 Task: Check the average views per listing of view in the last 5 years.
Action: Mouse moved to (893, 197)
Screenshot: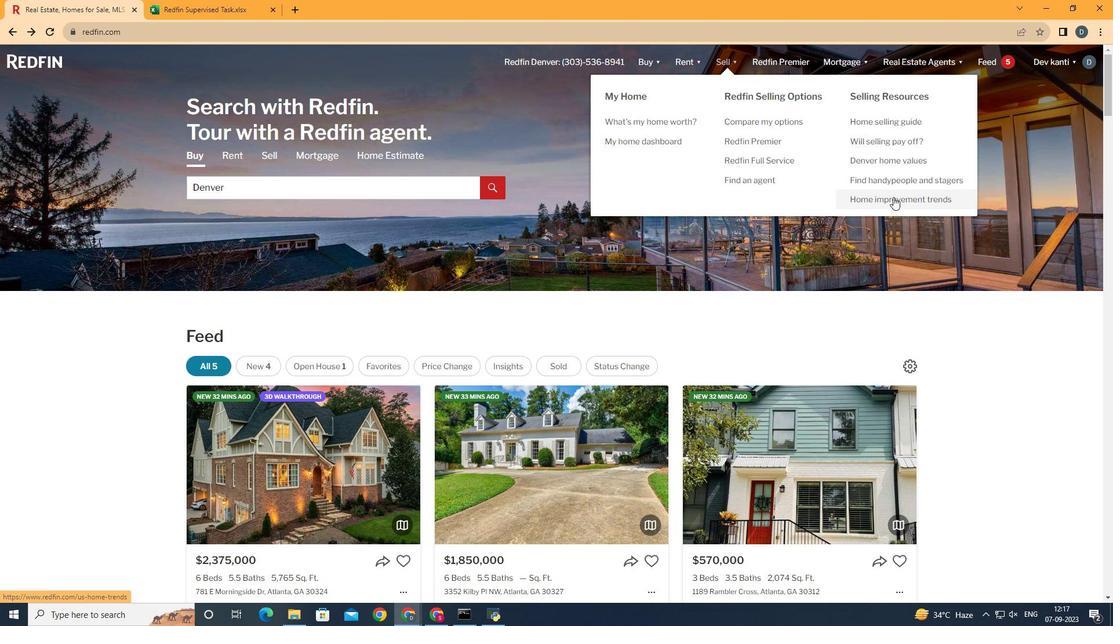 
Action: Mouse pressed left at (893, 197)
Screenshot: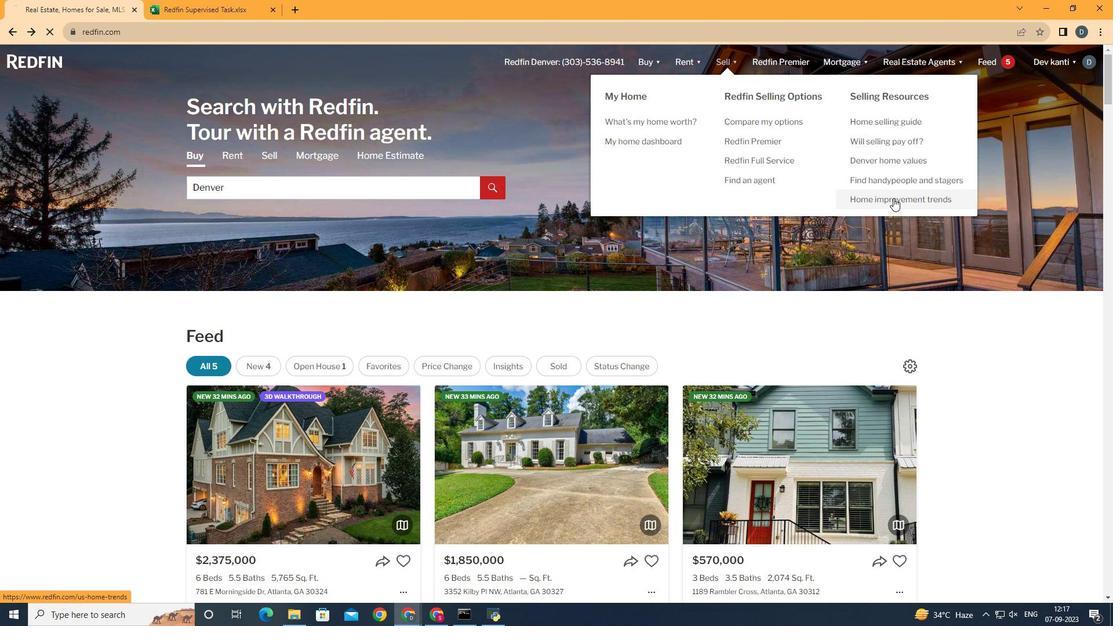 
Action: Mouse moved to (288, 214)
Screenshot: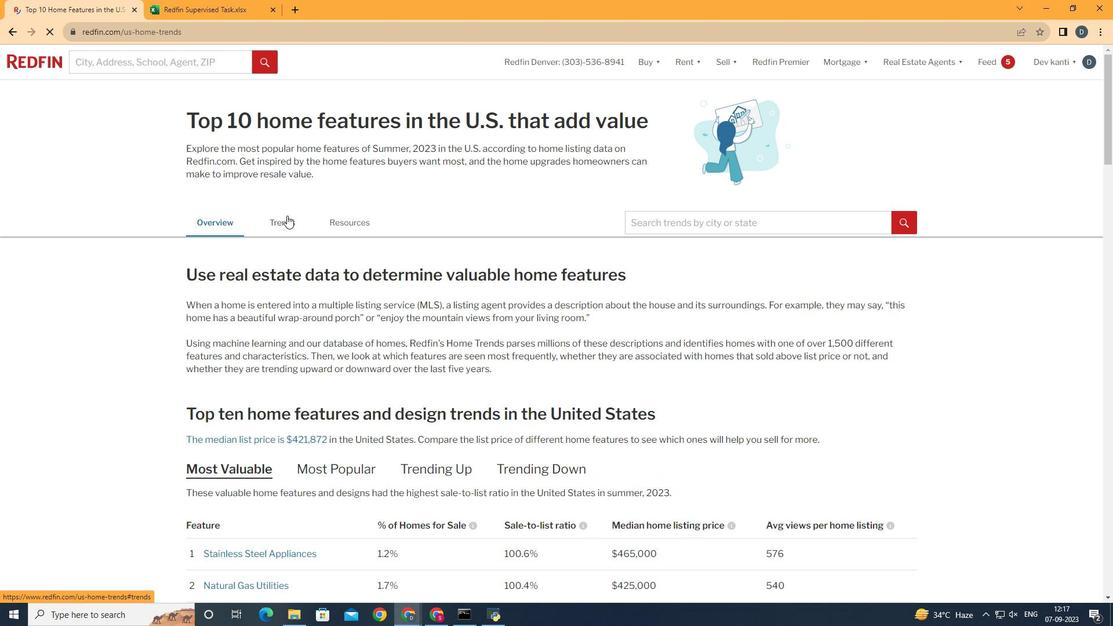 
Action: Mouse pressed left at (288, 214)
Screenshot: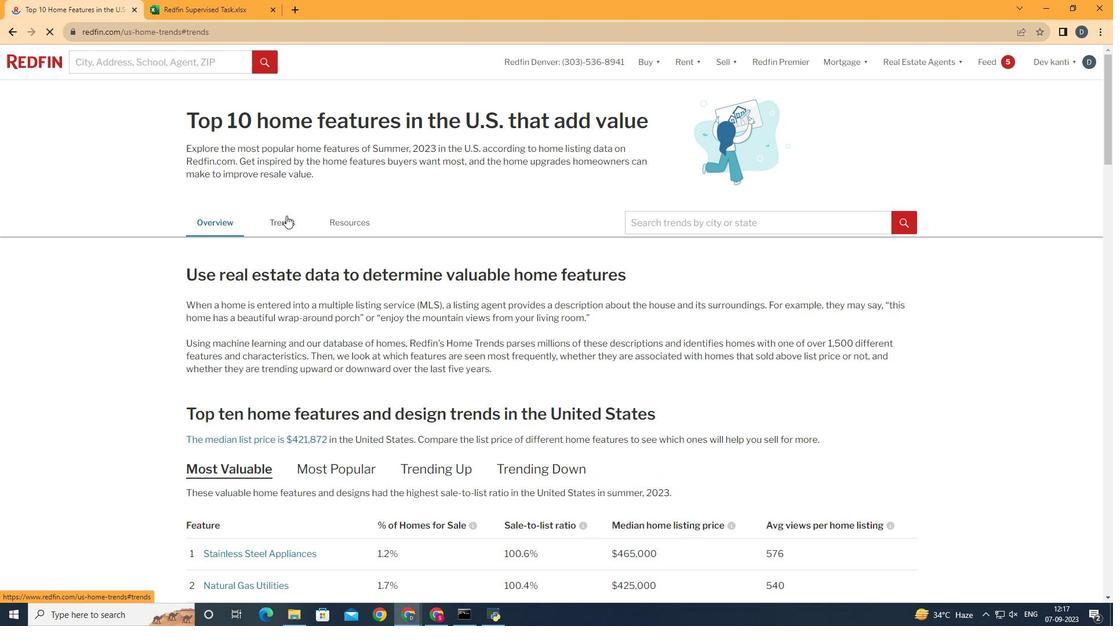 
Action: Mouse moved to (456, 301)
Screenshot: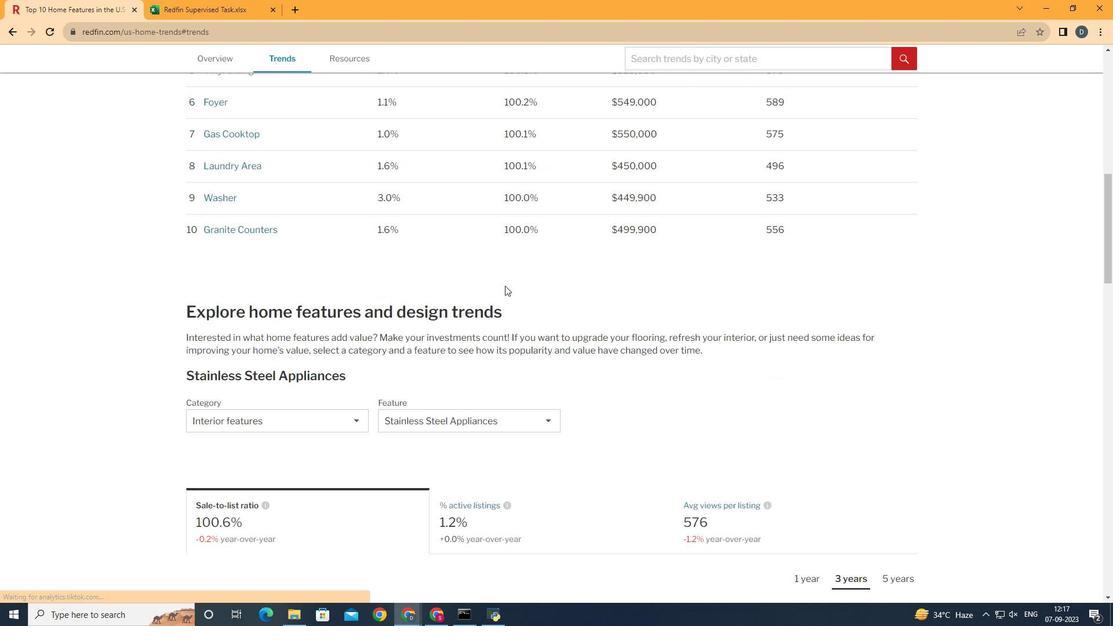 
Action: Mouse scrolled (456, 300) with delta (0, 0)
Screenshot: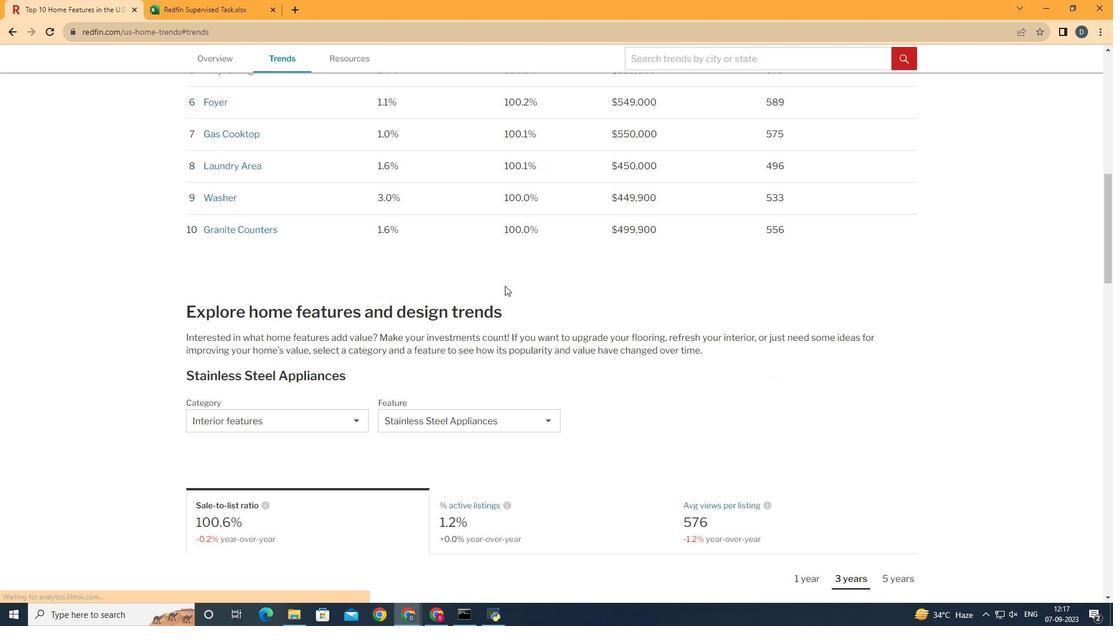 
Action: Mouse moved to (457, 300)
Screenshot: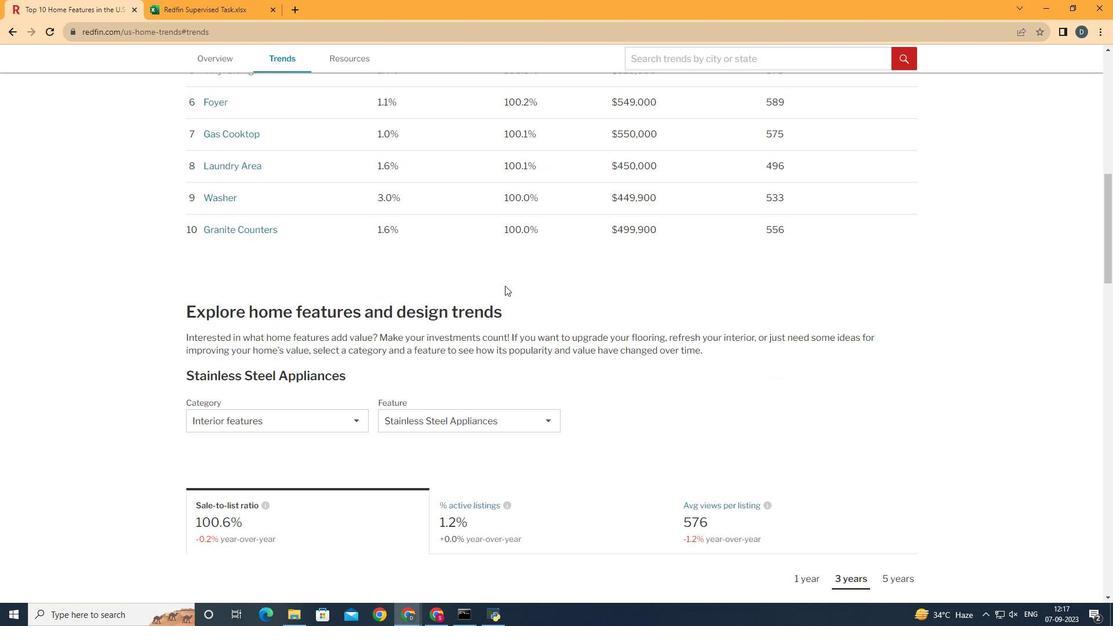 
Action: Mouse scrolled (457, 299) with delta (0, 0)
Screenshot: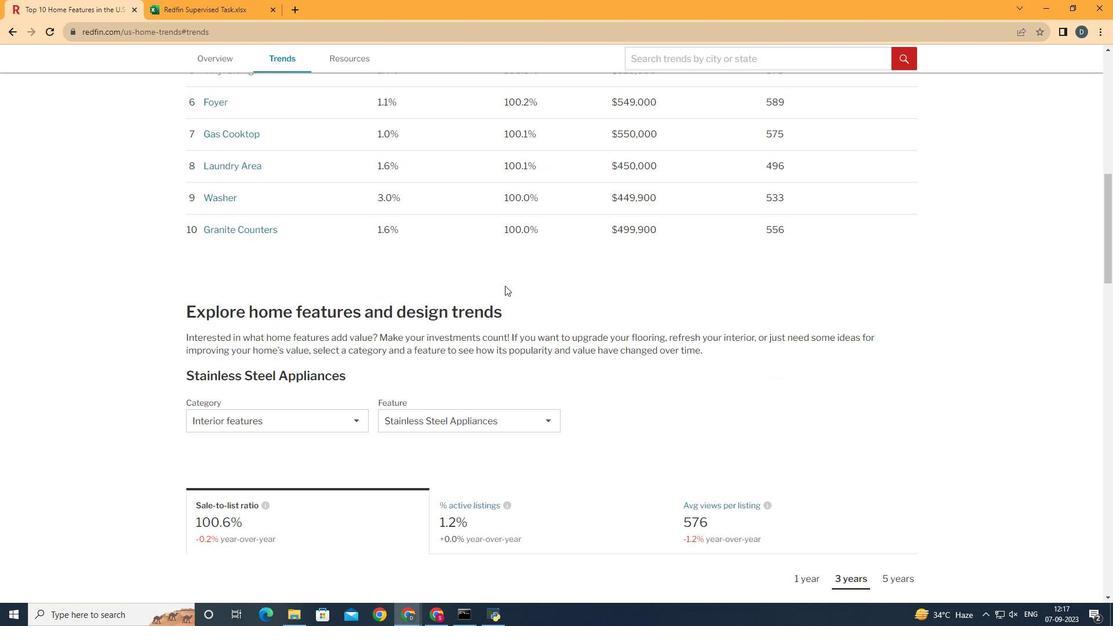
Action: Mouse scrolled (457, 299) with delta (0, 0)
Screenshot: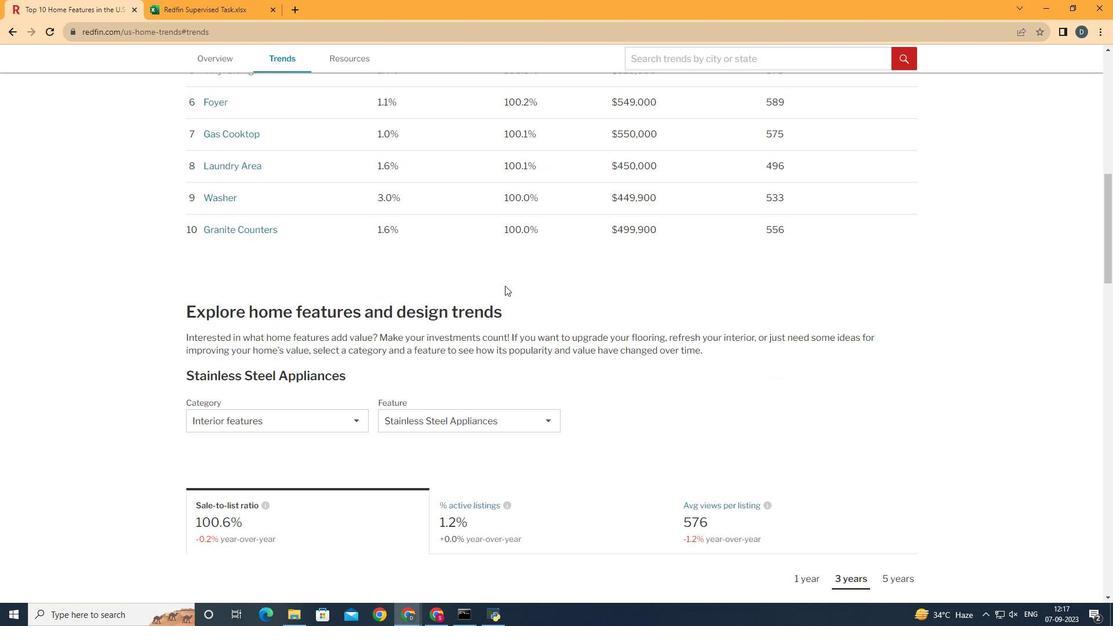 
Action: Mouse moved to (462, 300)
Screenshot: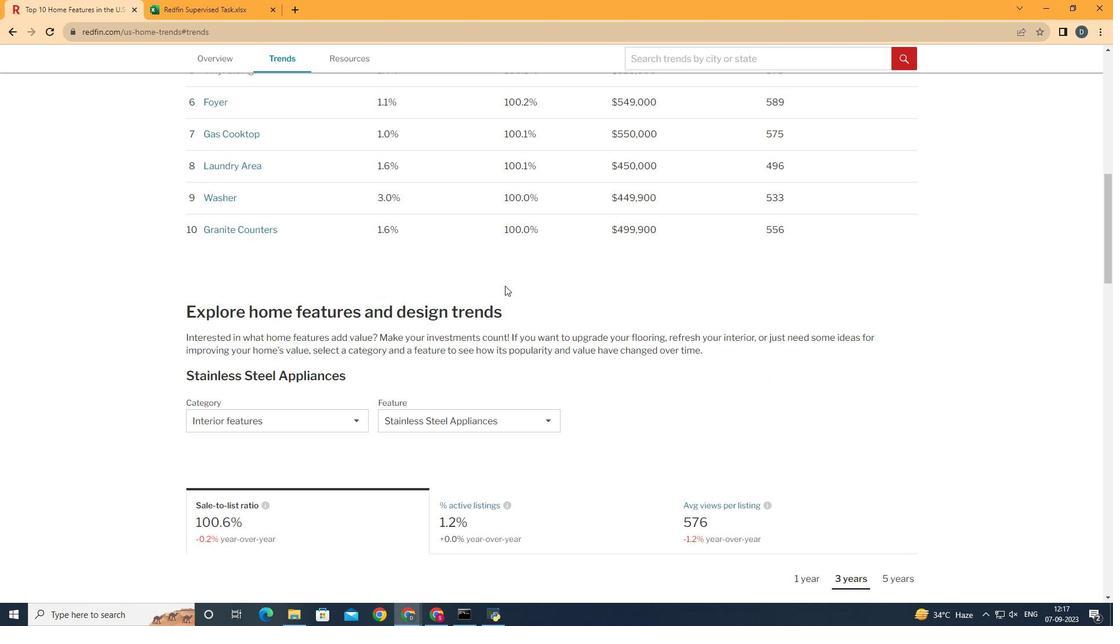 
Action: Mouse scrolled (462, 299) with delta (0, 0)
Screenshot: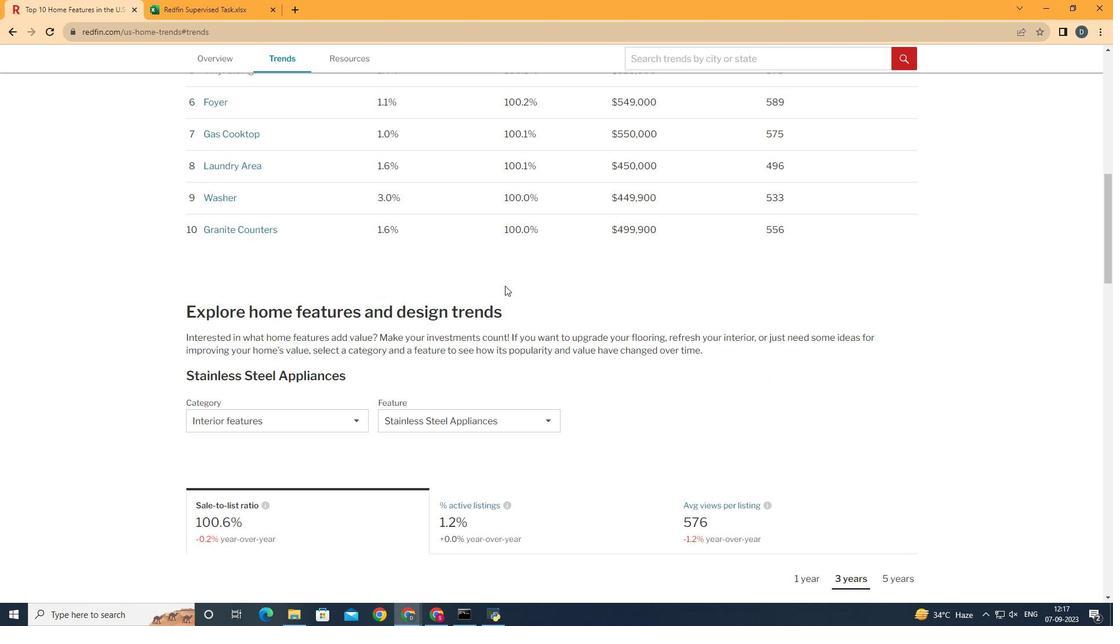 
Action: Mouse moved to (481, 295)
Screenshot: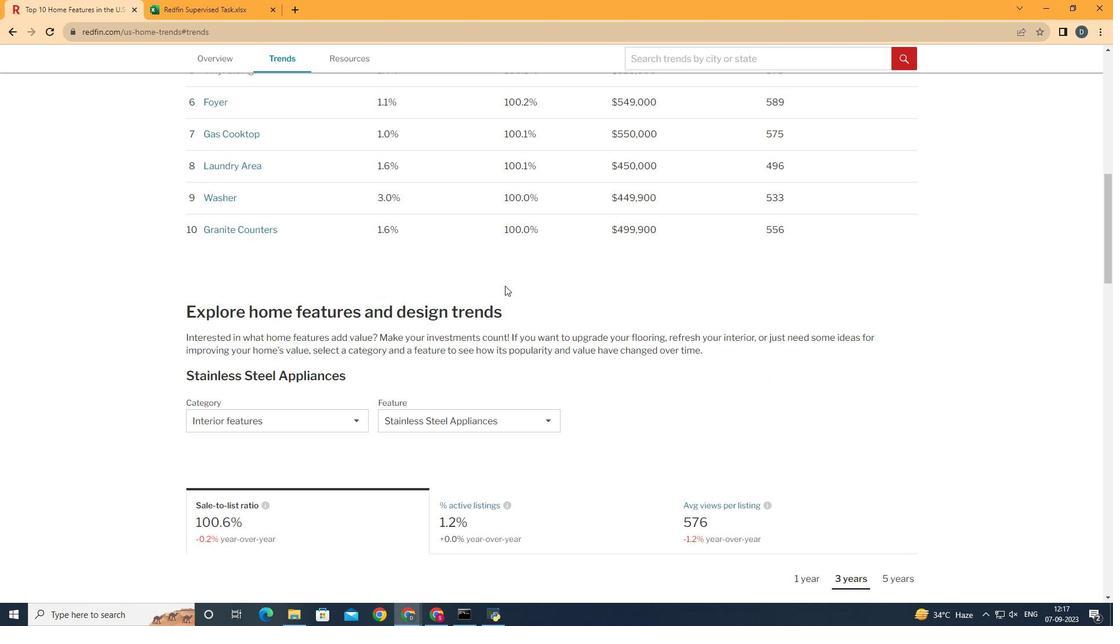 
Action: Mouse scrolled (481, 295) with delta (0, 0)
Screenshot: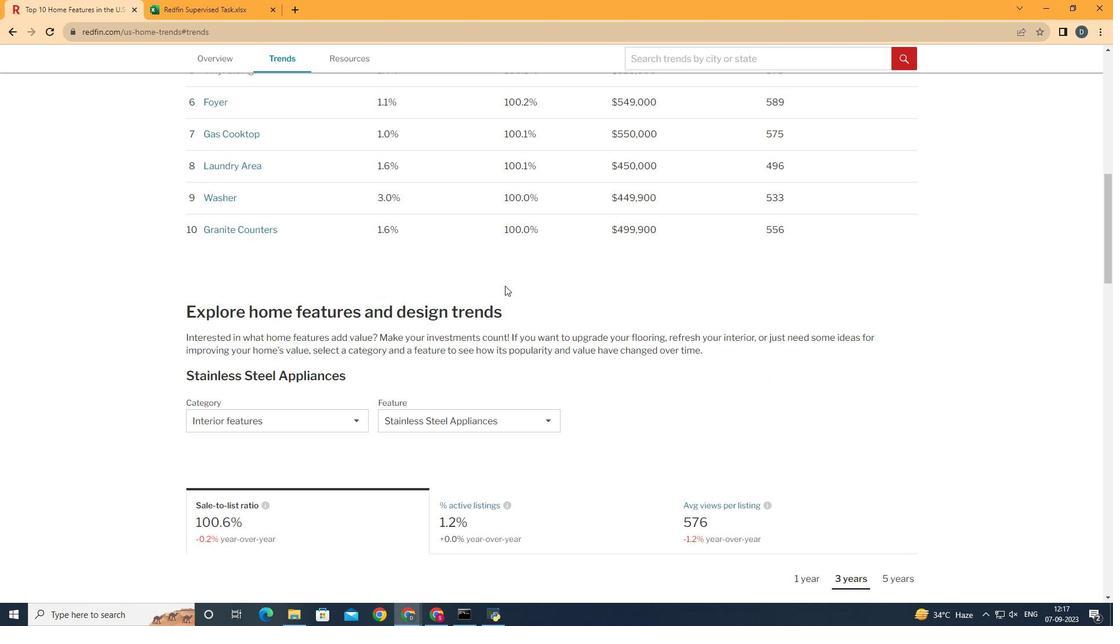 
Action: Mouse moved to (505, 285)
Screenshot: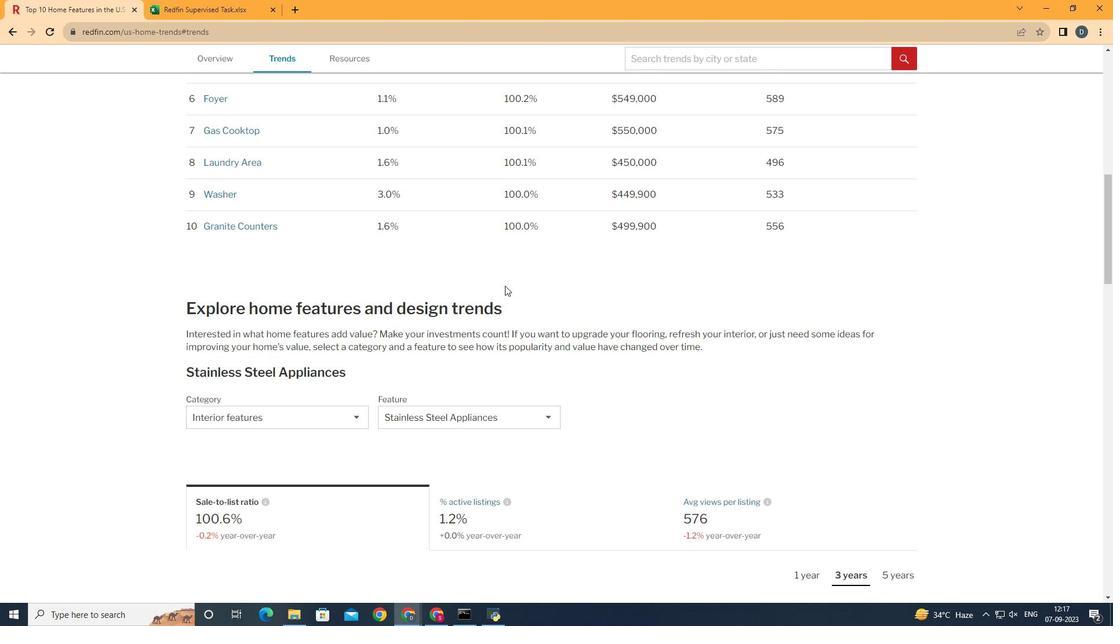 
Action: Mouse scrolled (505, 285) with delta (0, 0)
Screenshot: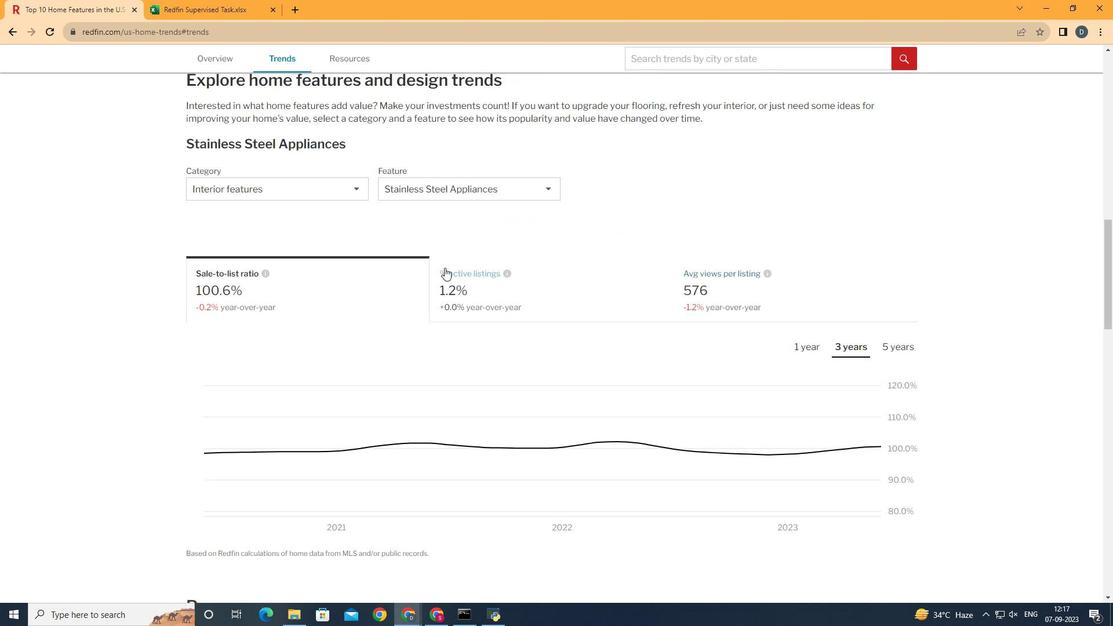 
Action: Mouse scrolled (505, 285) with delta (0, 0)
Screenshot: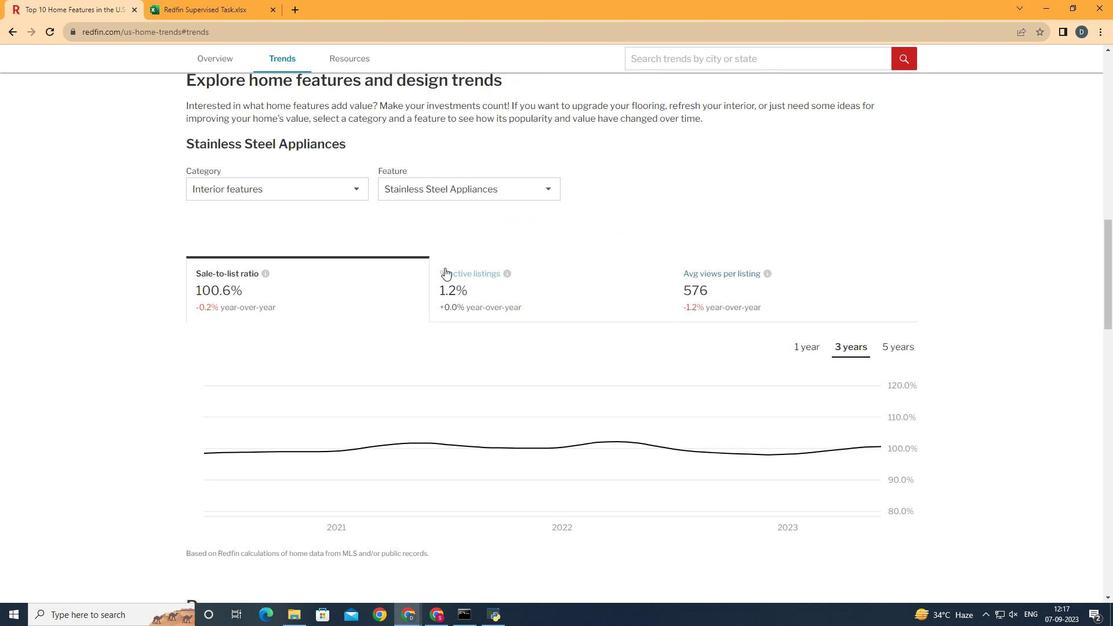 
Action: Mouse scrolled (505, 285) with delta (0, 0)
Screenshot: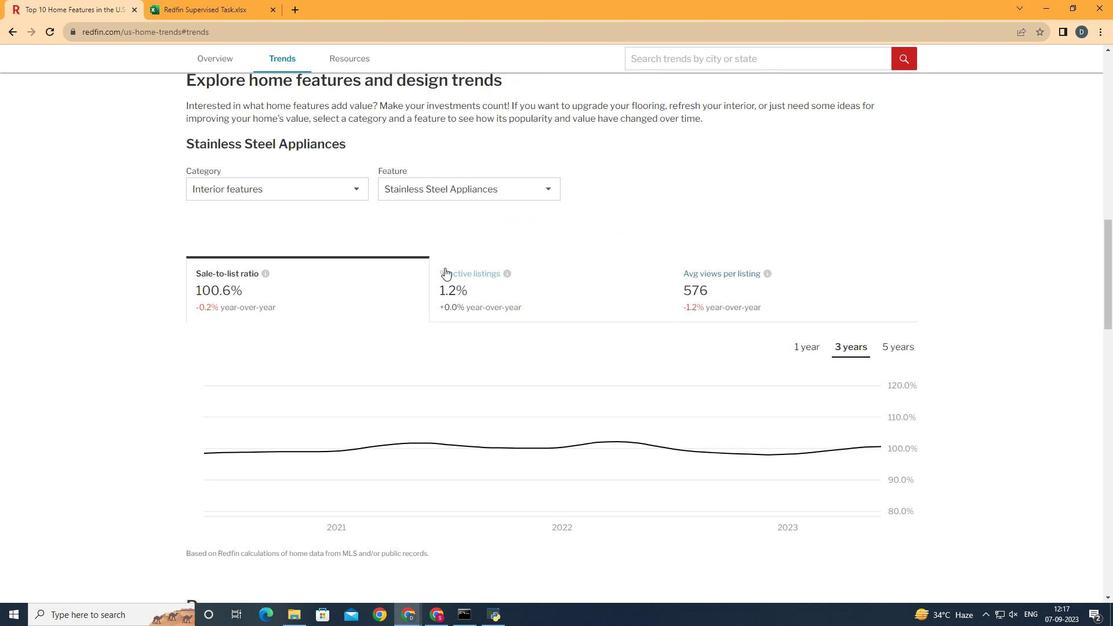 
Action: Mouse scrolled (505, 285) with delta (0, 0)
Screenshot: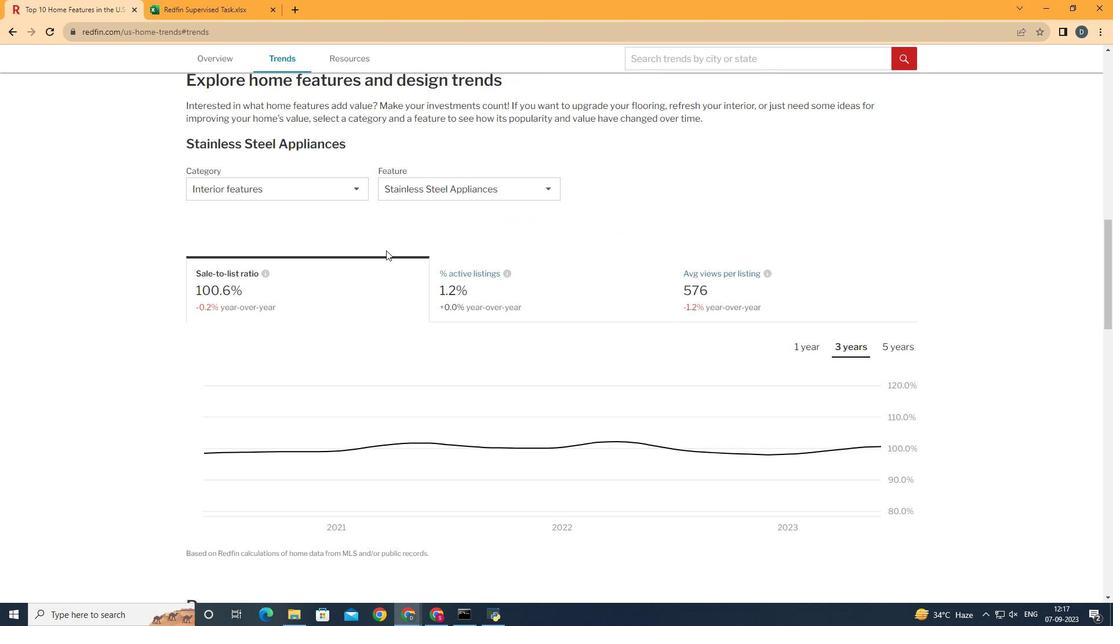 
Action: Mouse moved to (325, 183)
Screenshot: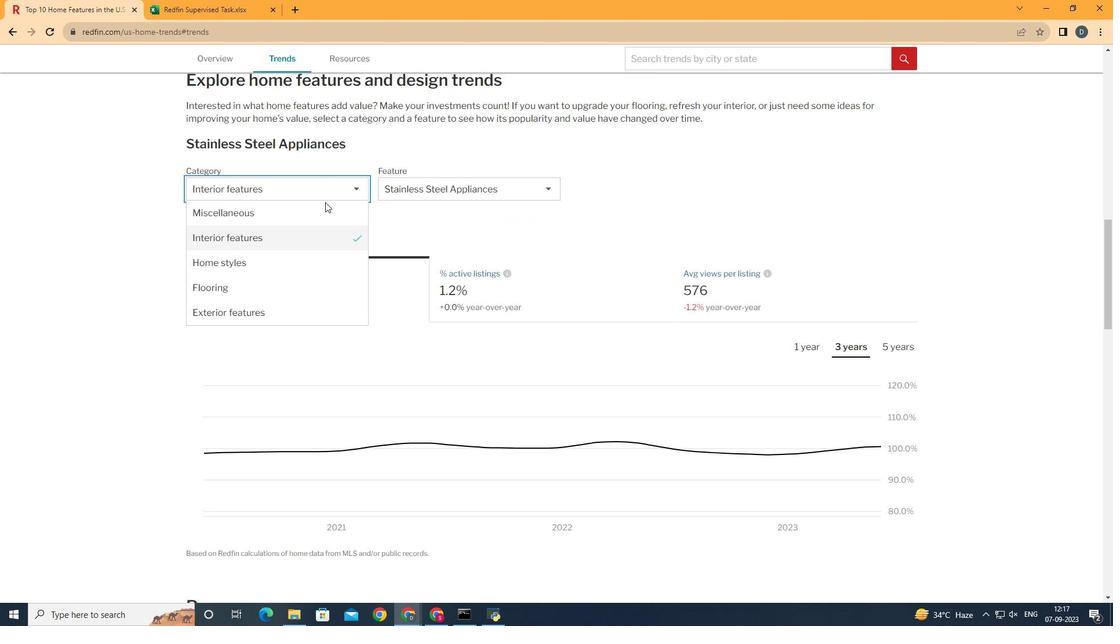 
Action: Mouse pressed left at (325, 183)
Screenshot: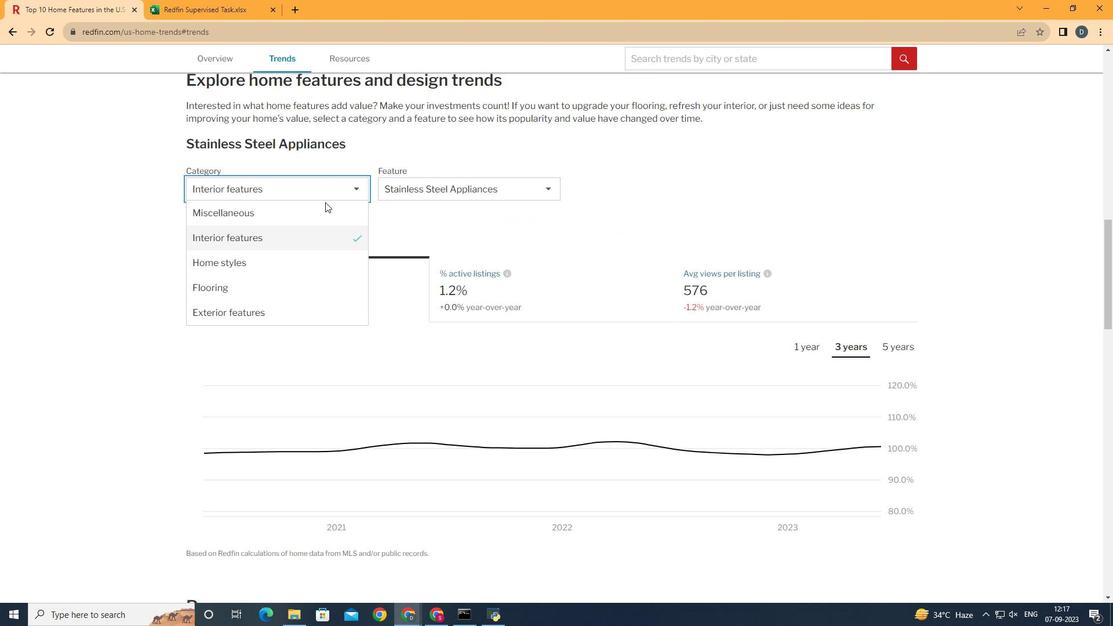 
Action: Mouse moved to (327, 219)
Screenshot: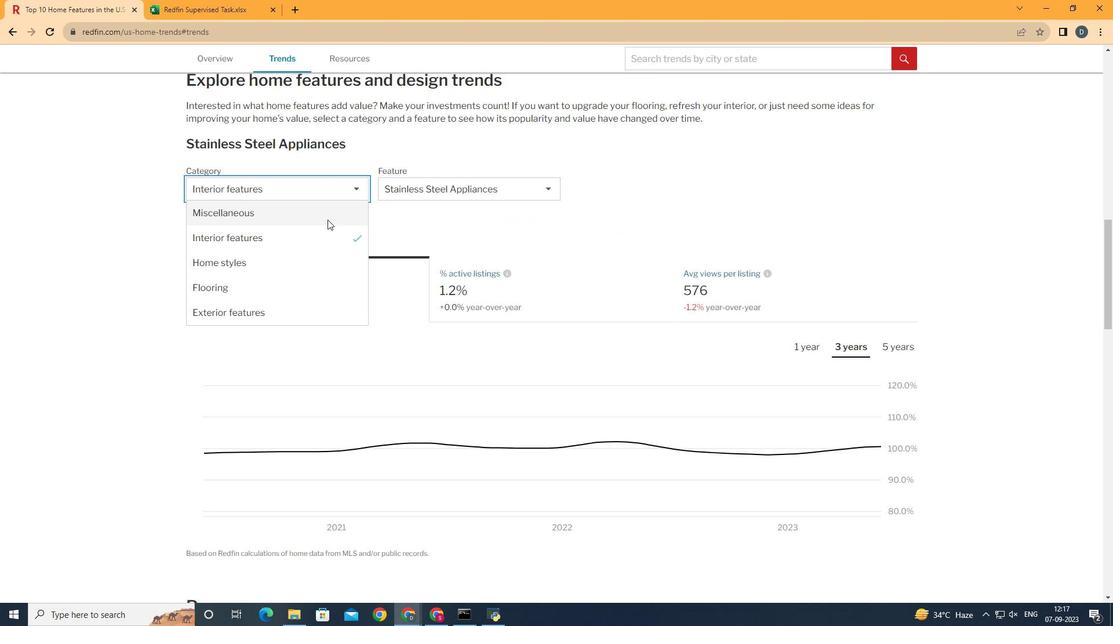 
Action: Mouse pressed left at (327, 219)
Screenshot: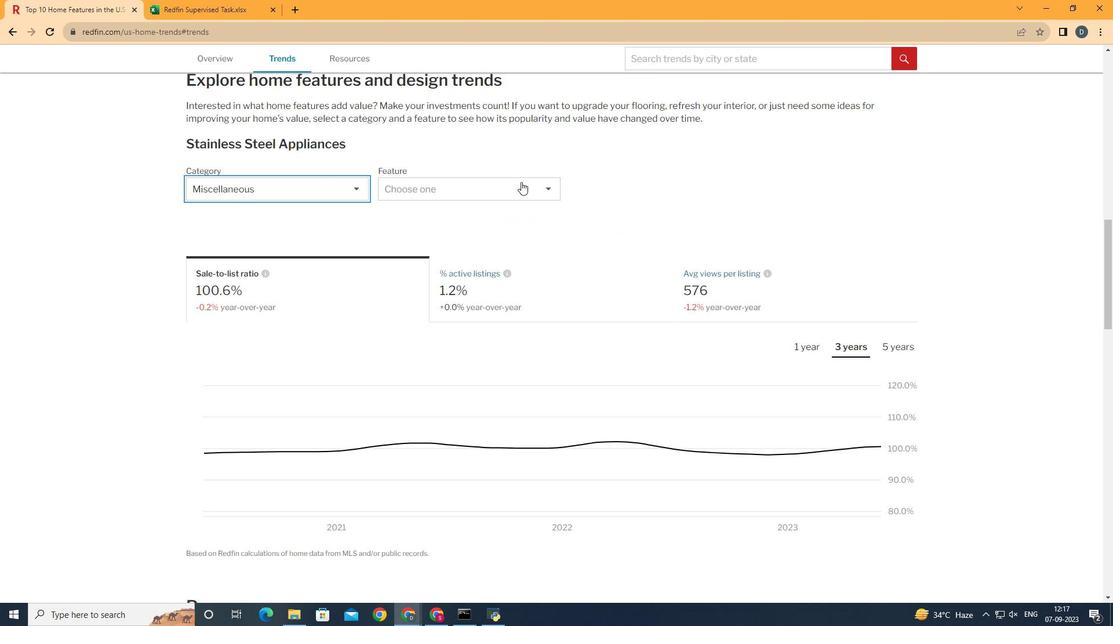 
Action: Mouse moved to (521, 182)
Screenshot: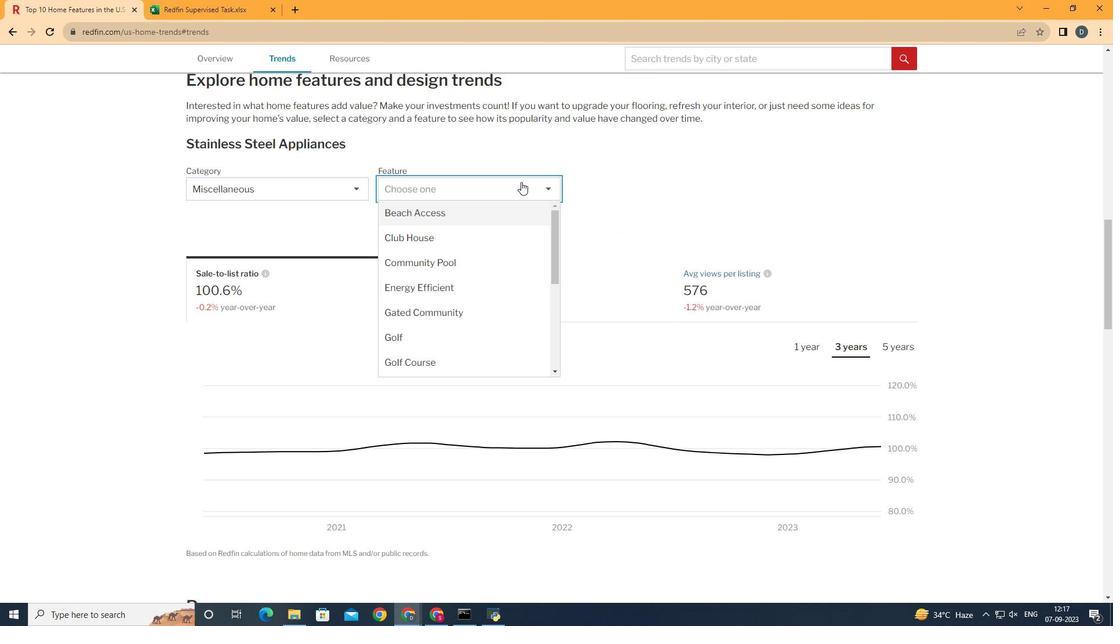 
Action: Mouse pressed left at (521, 182)
Screenshot: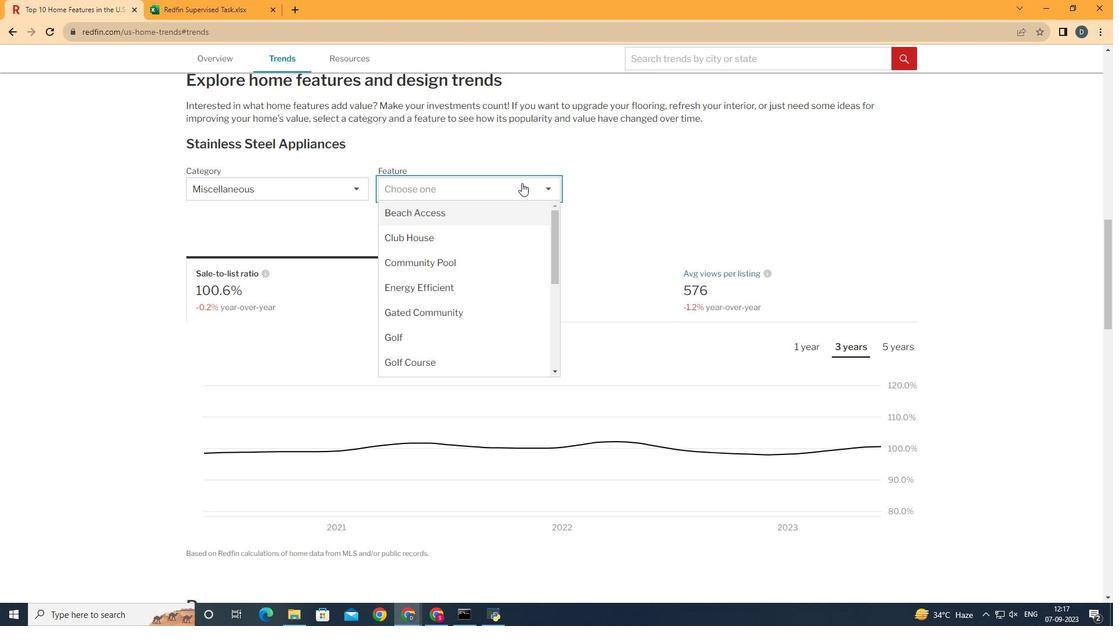 
Action: Mouse moved to (528, 302)
Screenshot: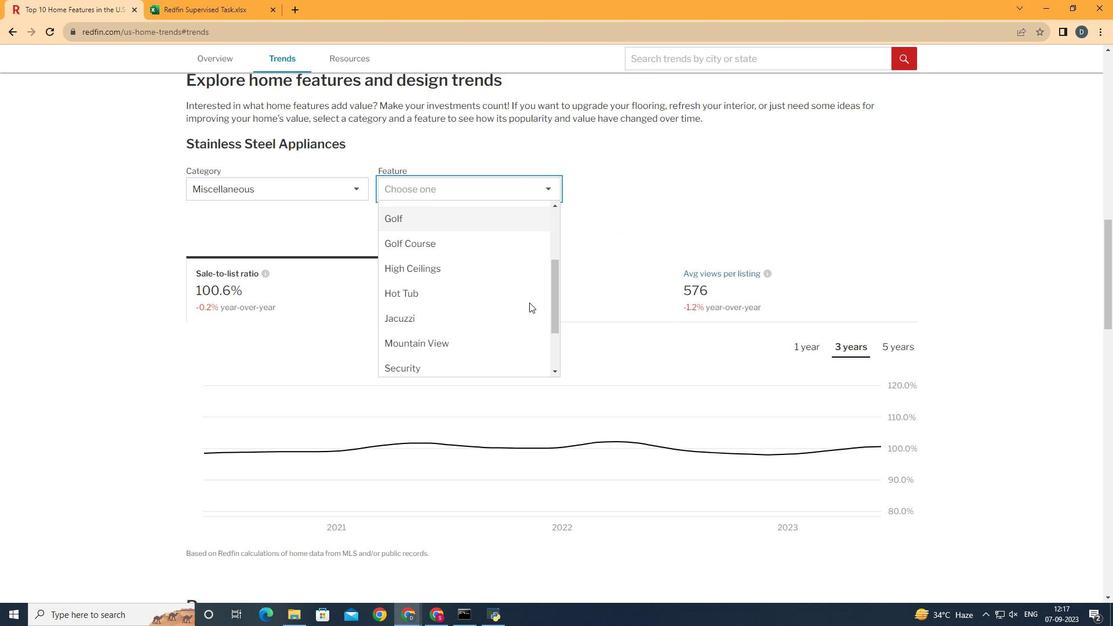 
Action: Mouse scrolled (528, 302) with delta (0, 0)
Screenshot: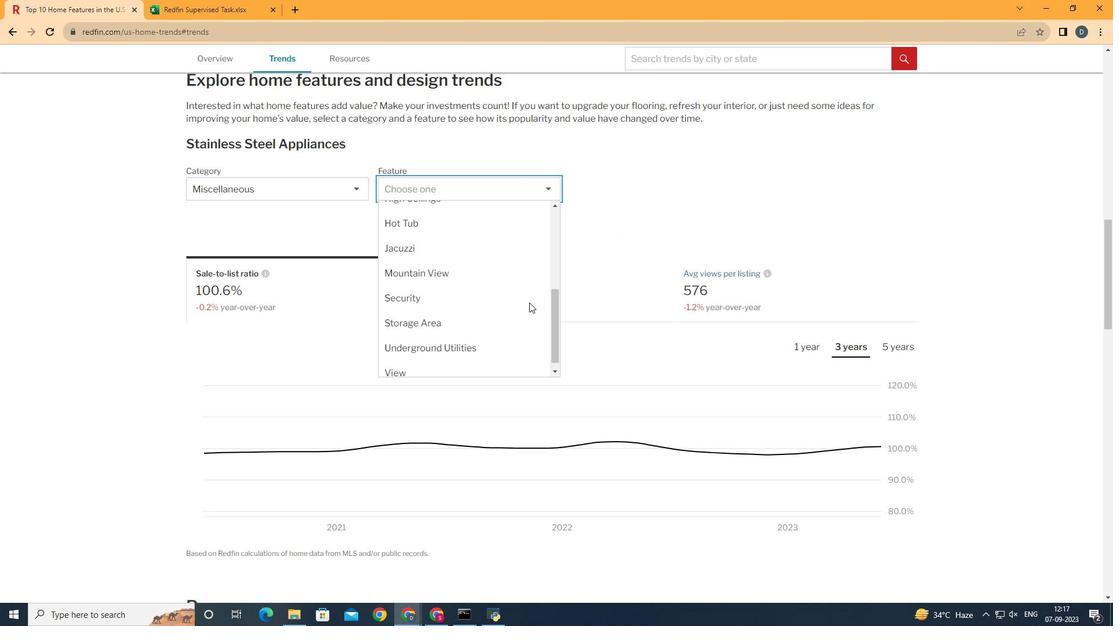 
Action: Mouse scrolled (528, 302) with delta (0, 0)
Screenshot: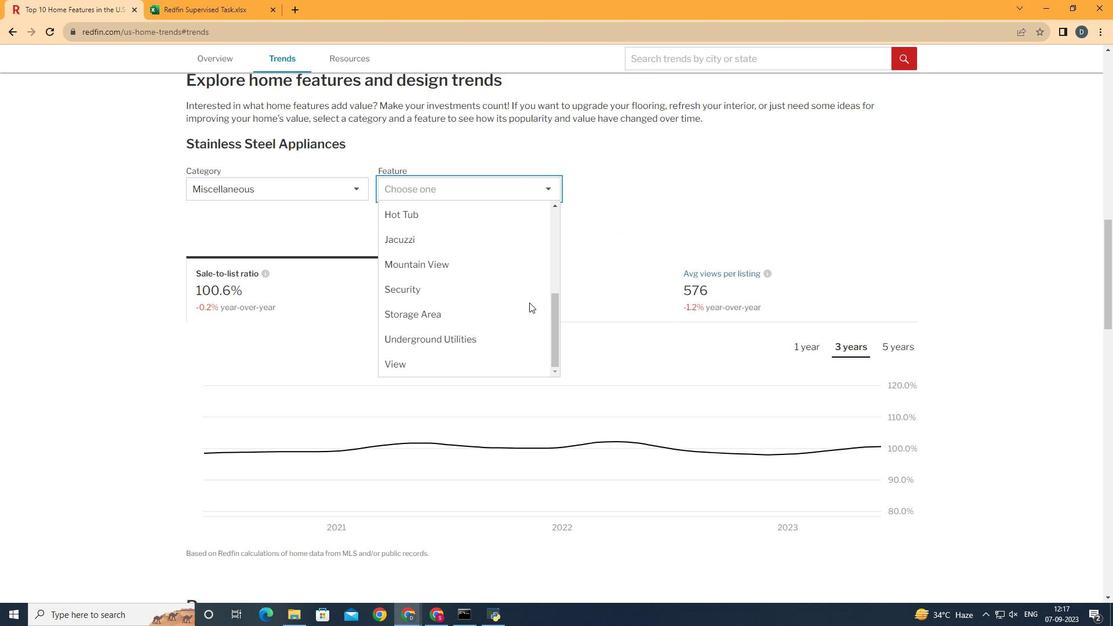 
Action: Mouse scrolled (528, 302) with delta (0, 0)
Screenshot: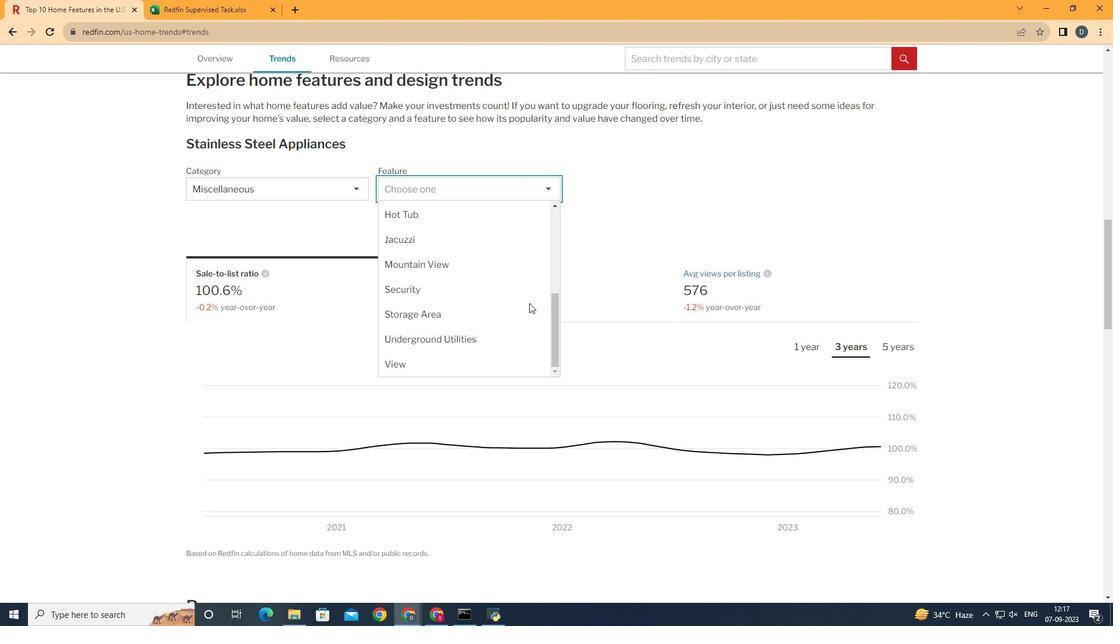 
Action: Mouse moved to (528, 302)
Screenshot: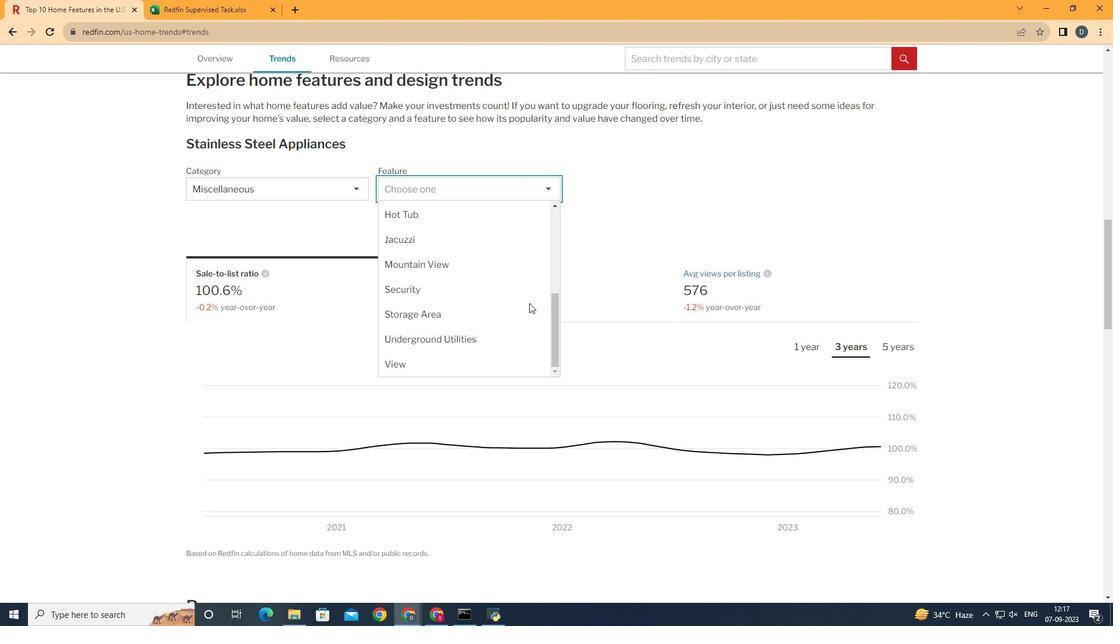 
Action: Mouse scrolled (528, 302) with delta (0, 0)
Screenshot: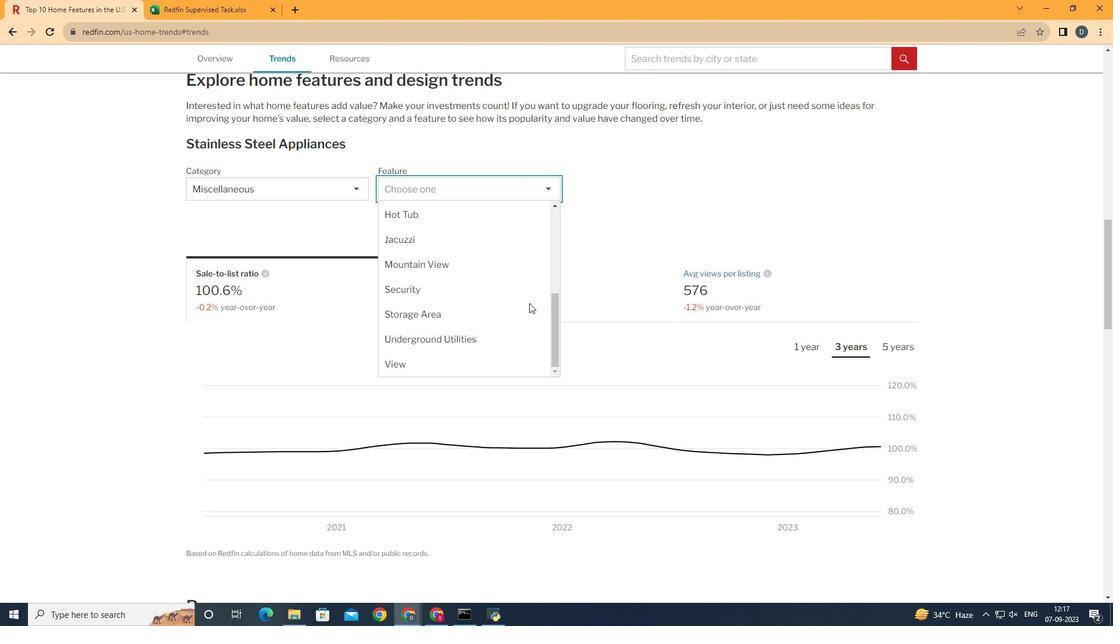 
Action: Mouse moved to (529, 302)
Screenshot: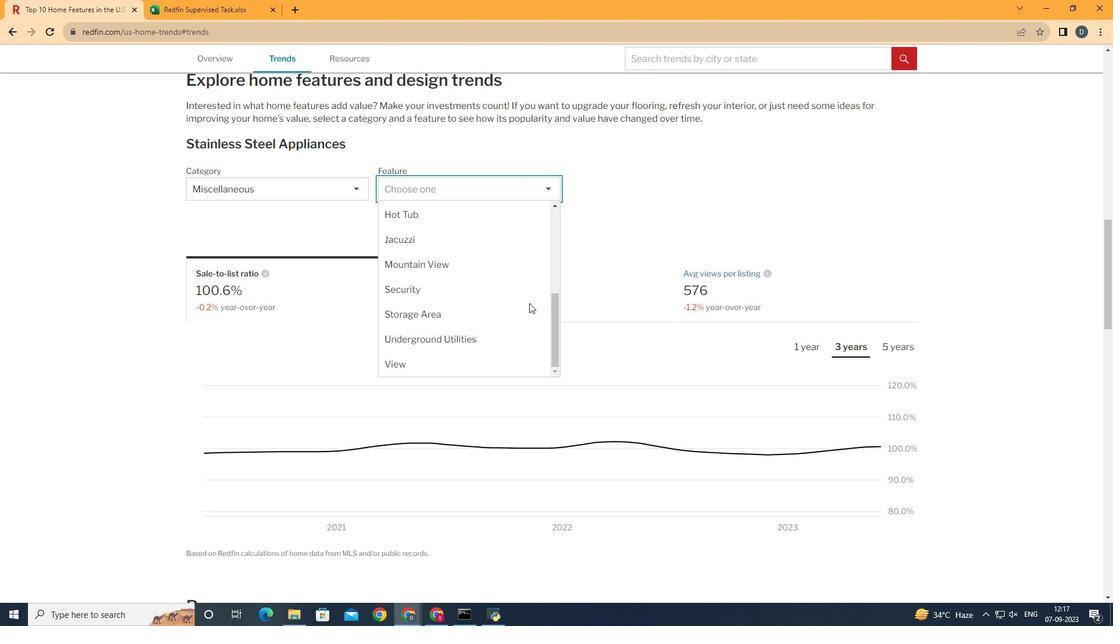 
Action: Mouse scrolled (529, 302) with delta (0, 0)
Screenshot: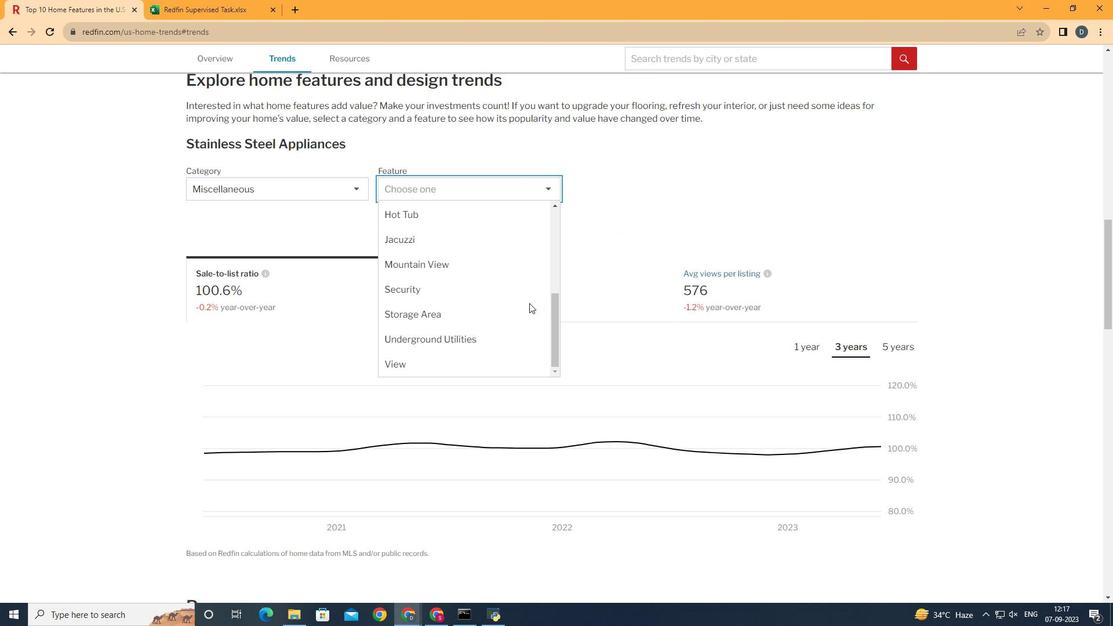 
Action: Mouse scrolled (529, 302) with delta (0, 0)
Screenshot: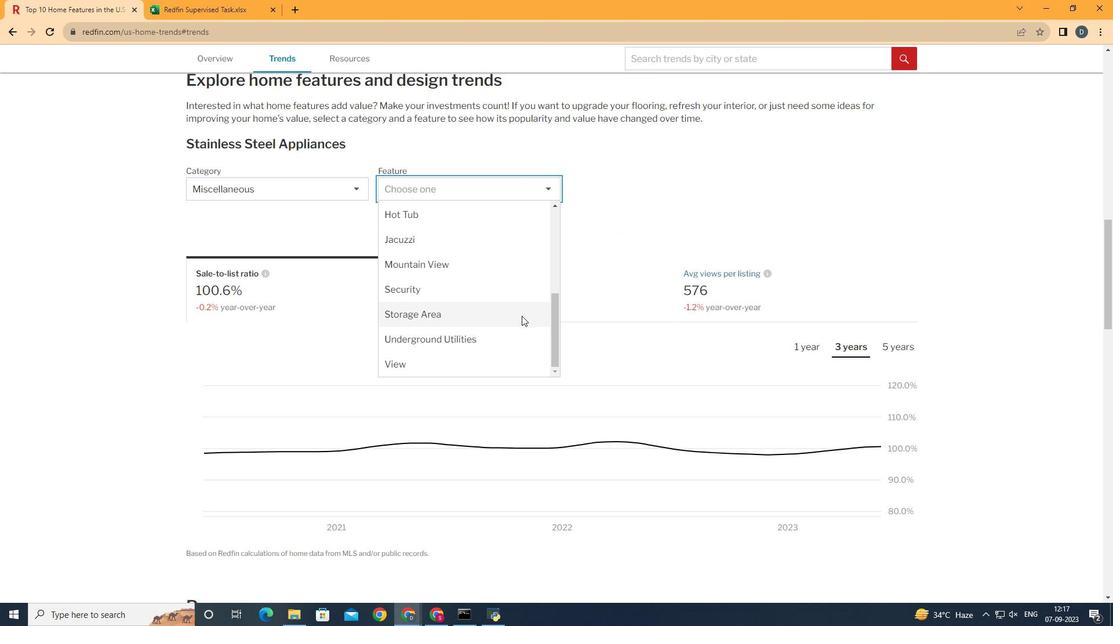 
Action: Mouse moved to (500, 366)
Screenshot: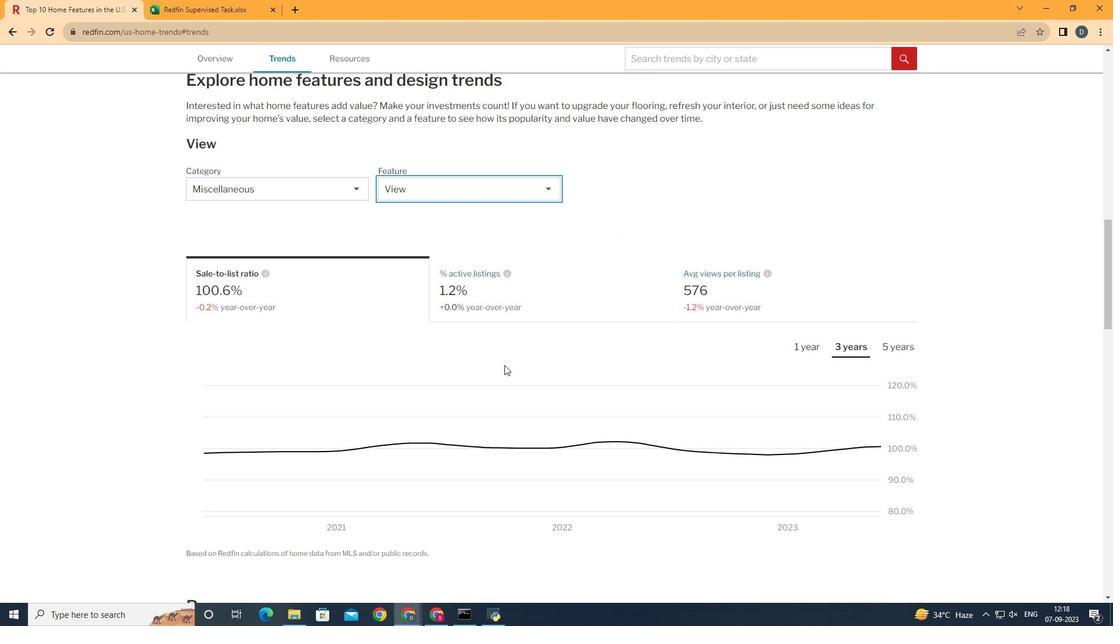 
Action: Mouse pressed left at (500, 366)
Screenshot: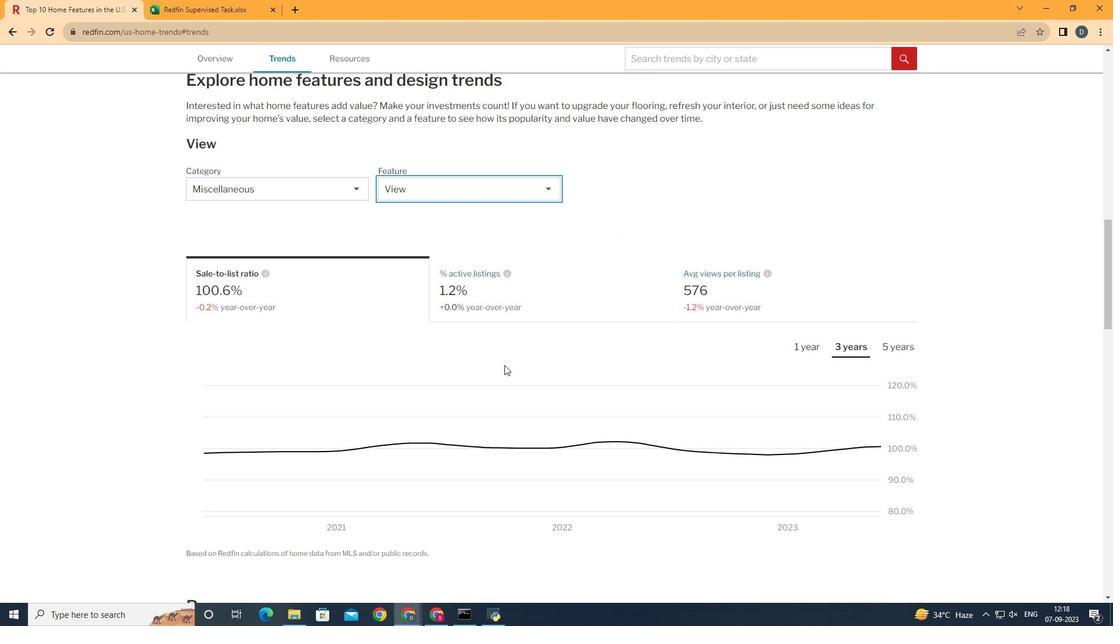 
Action: Mouse moved to (809, 294)
Screenshot: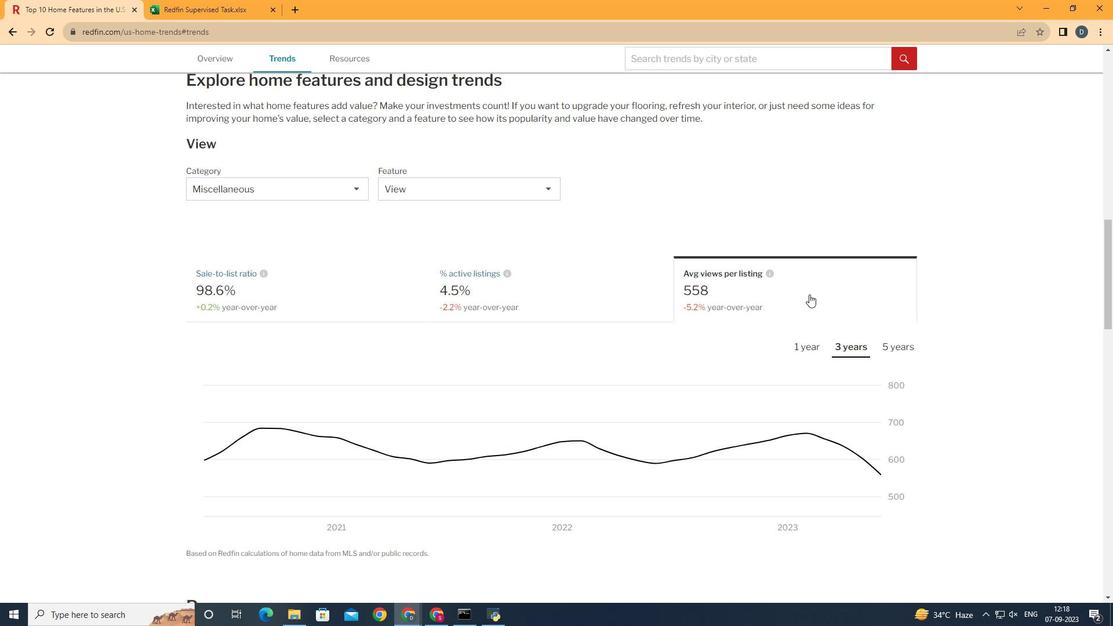 
Action: Mouse pressed left at (809, 294)
Screenshot: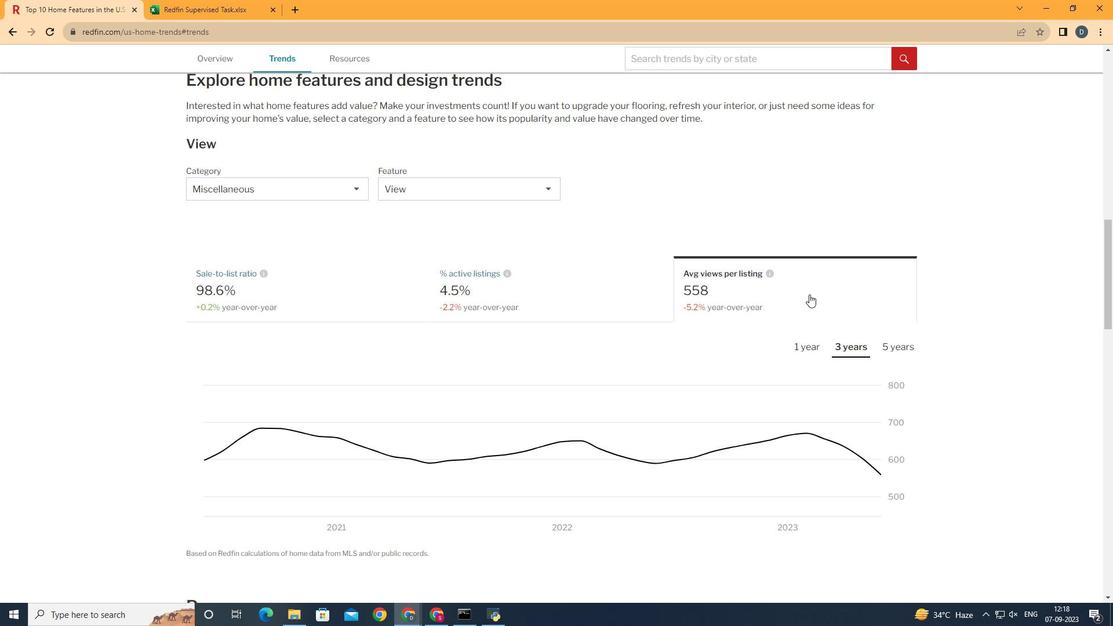 
Action: Mouse scrolled (809, 294) with delta (0, 0)
Screenshot: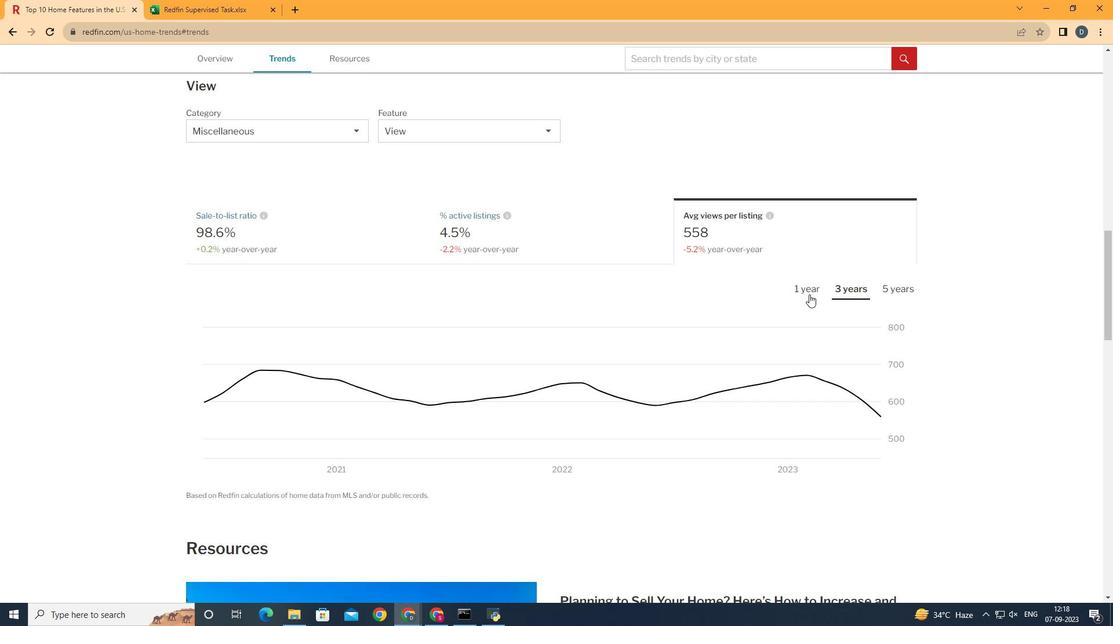 
Action: Mouse moved to (893, 288)
Screenshot: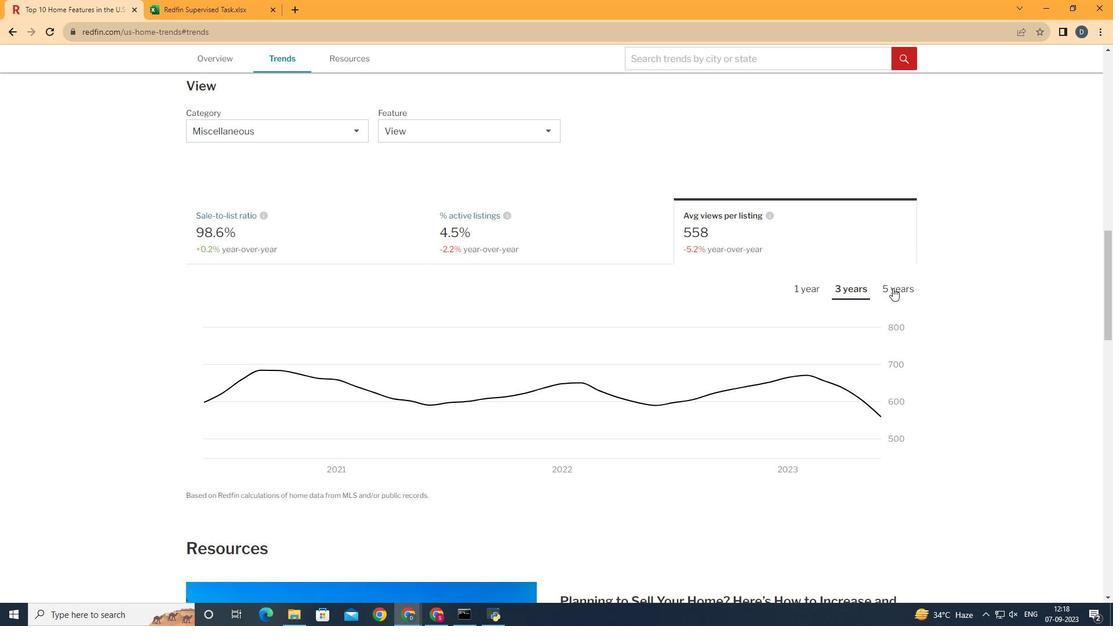 
Action: Mouse pressed left at (893, 288)
Screenshot: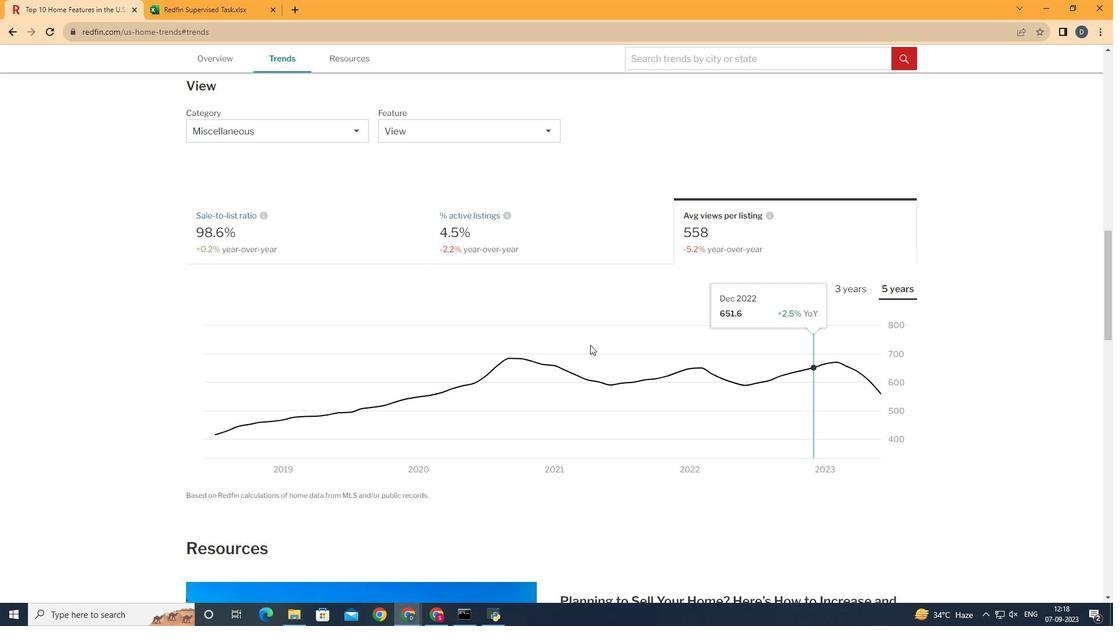 
Action: Mouse moved to (893, 407)
Screenshot: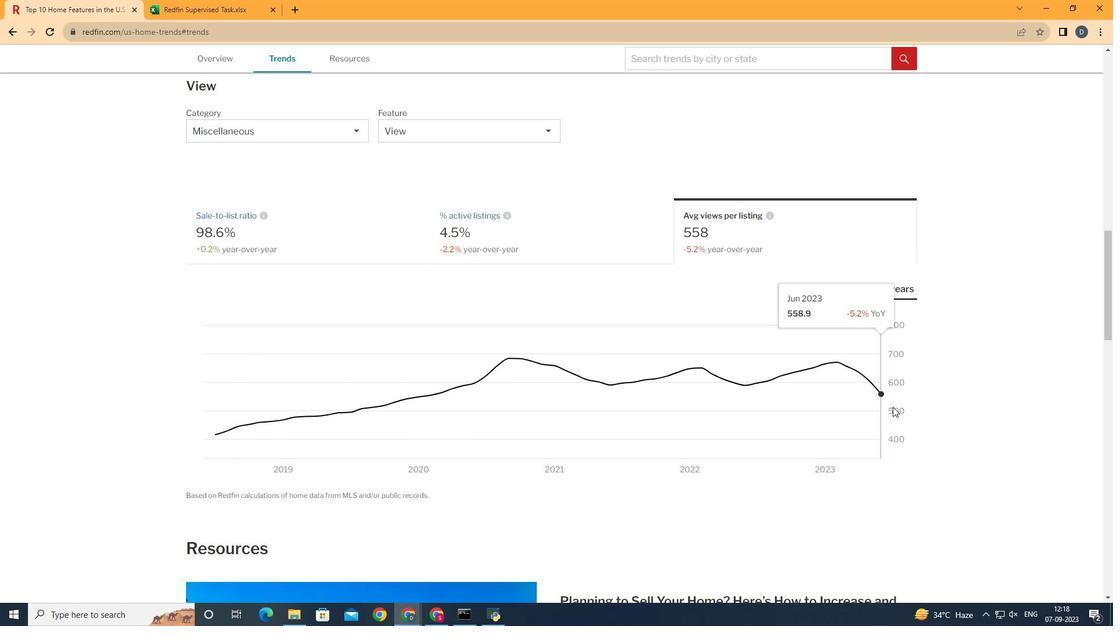 
